 Task: Change arrow line dash to Solid.
Action: Mouse moved to (462, 232)
Screenshot: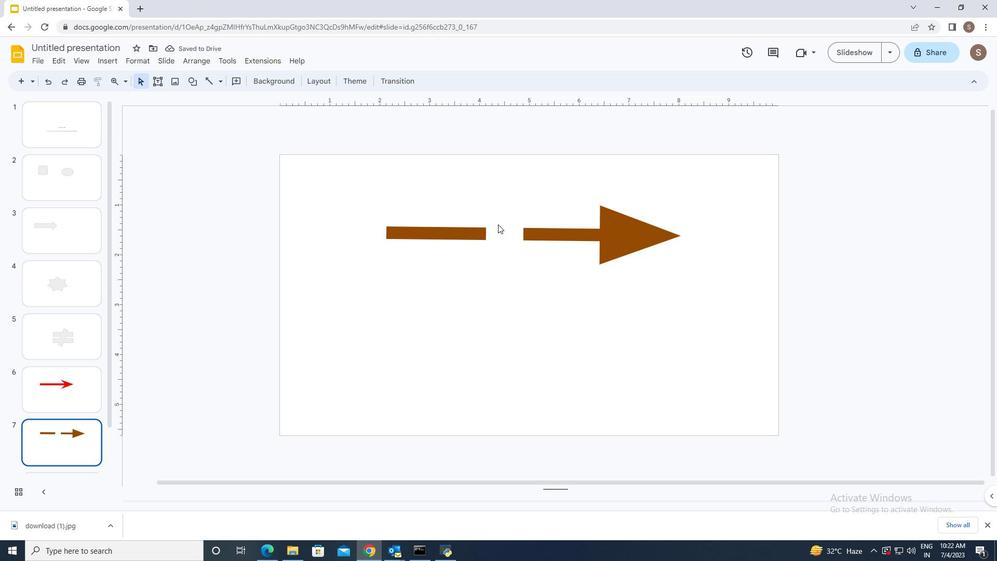 
Action: Mouse pressed left at (462, 232)
Screenshot: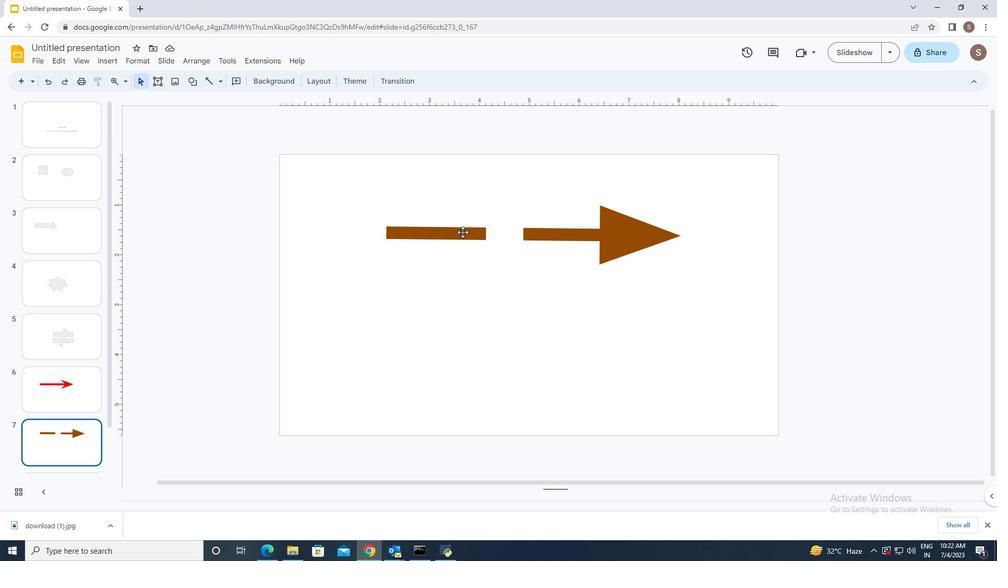 
Action: Mouse moved to (273, 82)
Screenshot: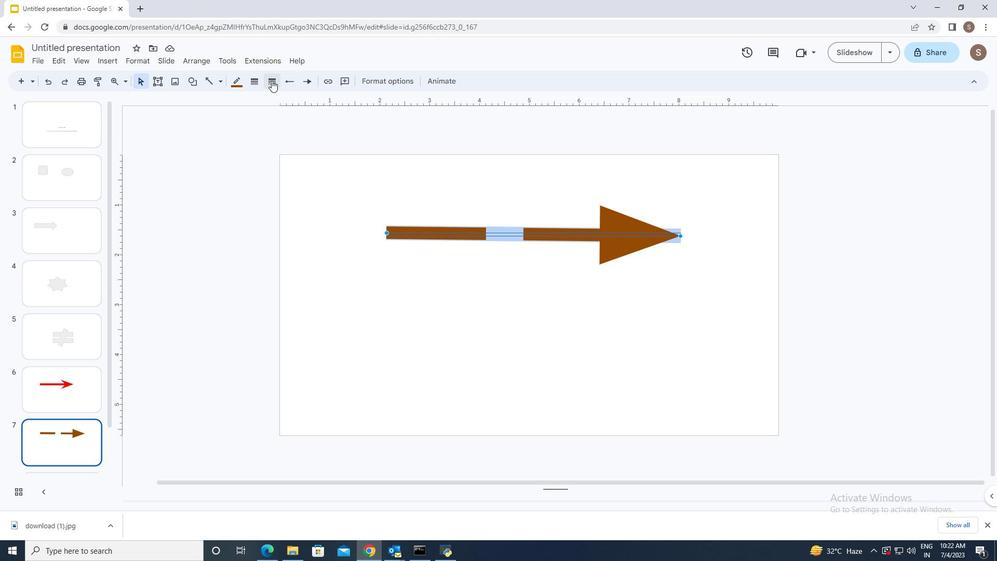 
Action: Mouse pressed left at (273, 82)
Screenshot: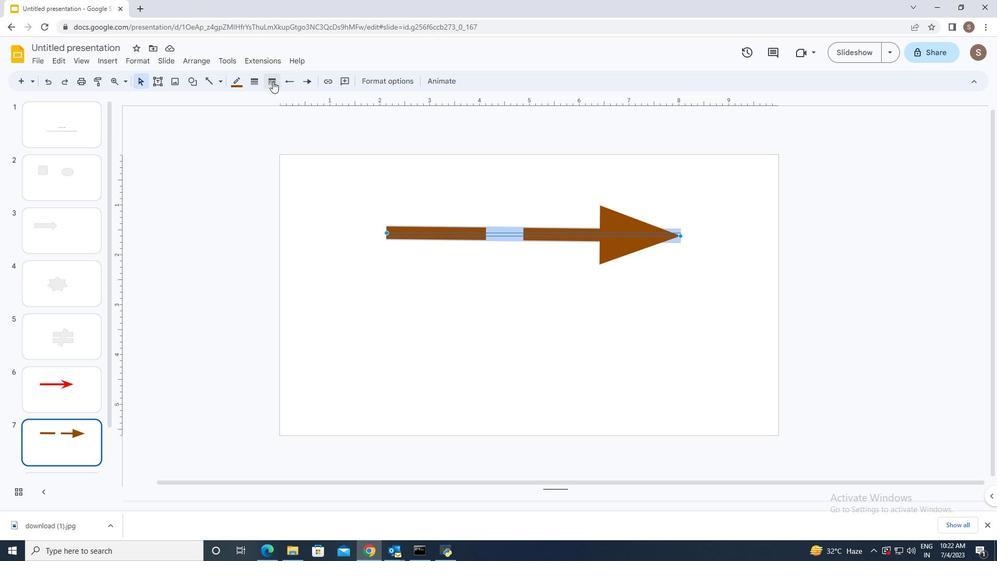 
Action: Mouse moved to (298, 95)
Screenshot: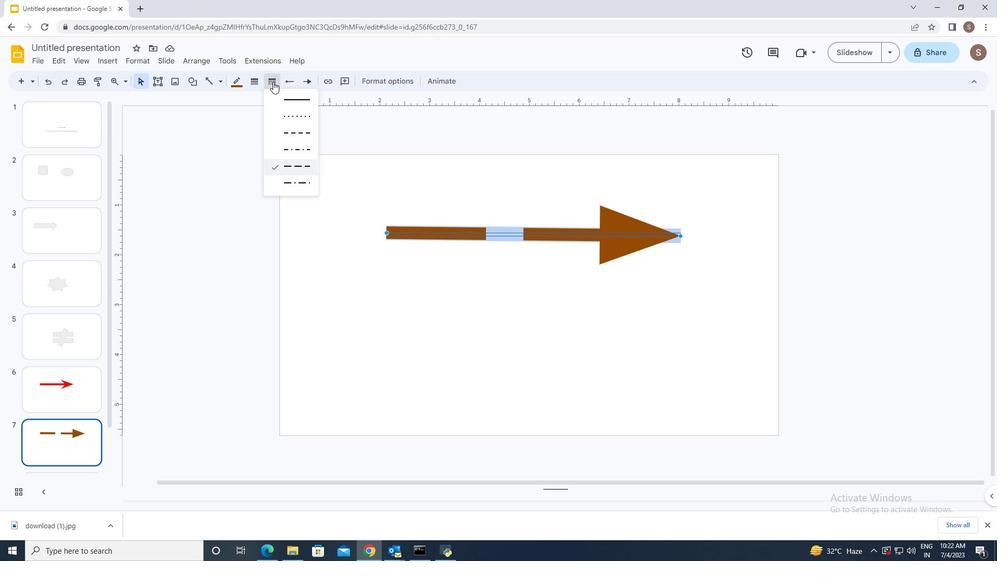 
Action: Mouse pressed left at (298, 95)
Screenshot: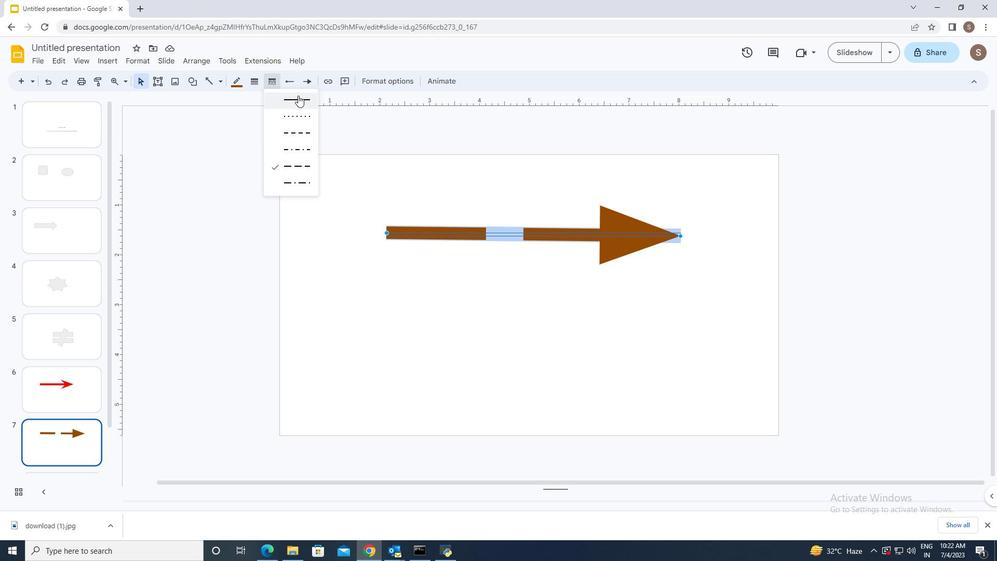 
Action: Mouse moved to (413, 326)
Screenshot: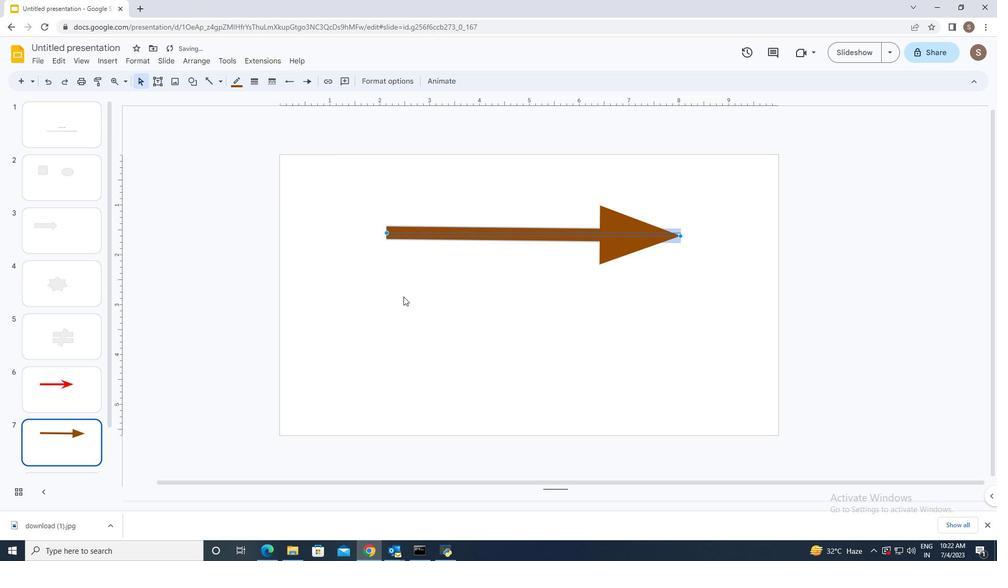 
Action: Mouse pressed left at (413, 326)
Screenshot: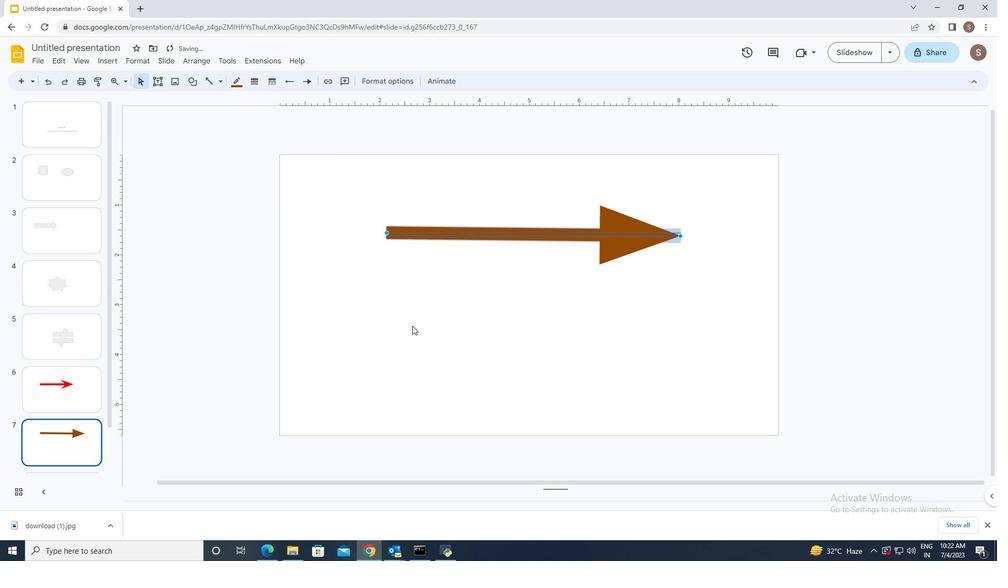 
